 Task: Add Earth's Best Organic Sweet Potatoes Stage 2 to the cart.
Action: Mouse moved to (303, 155)
Screenshot: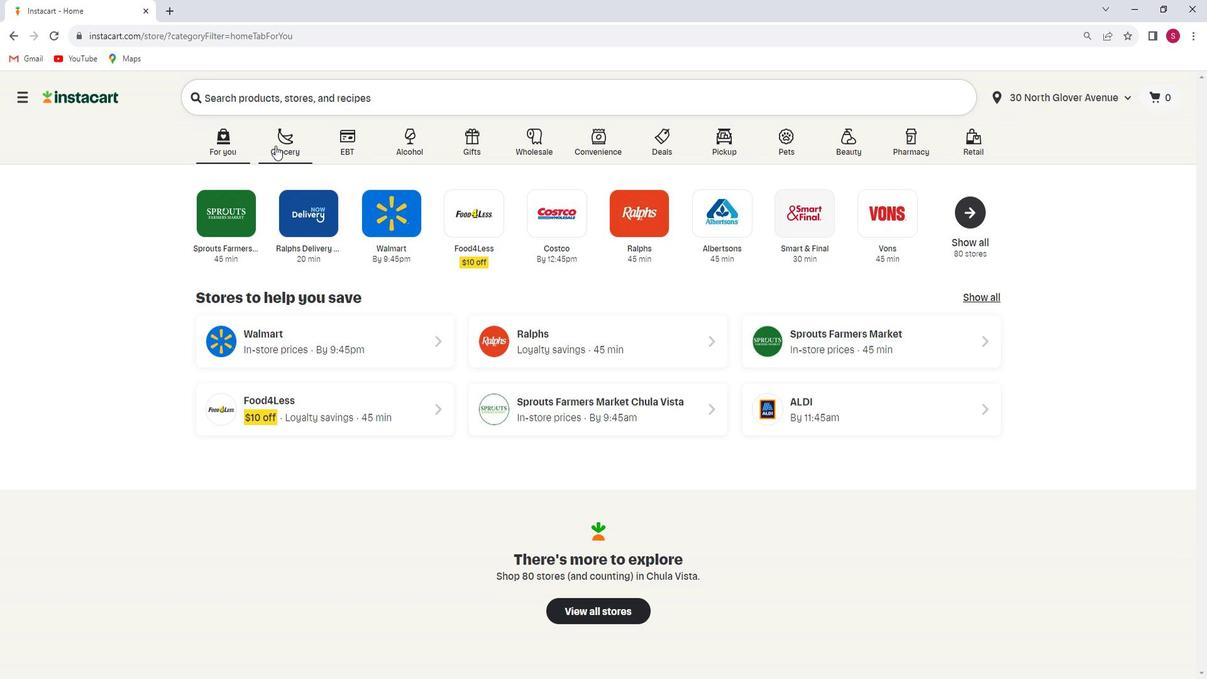 
Action: Mouse pressed left at (303, 155)
Screenshot: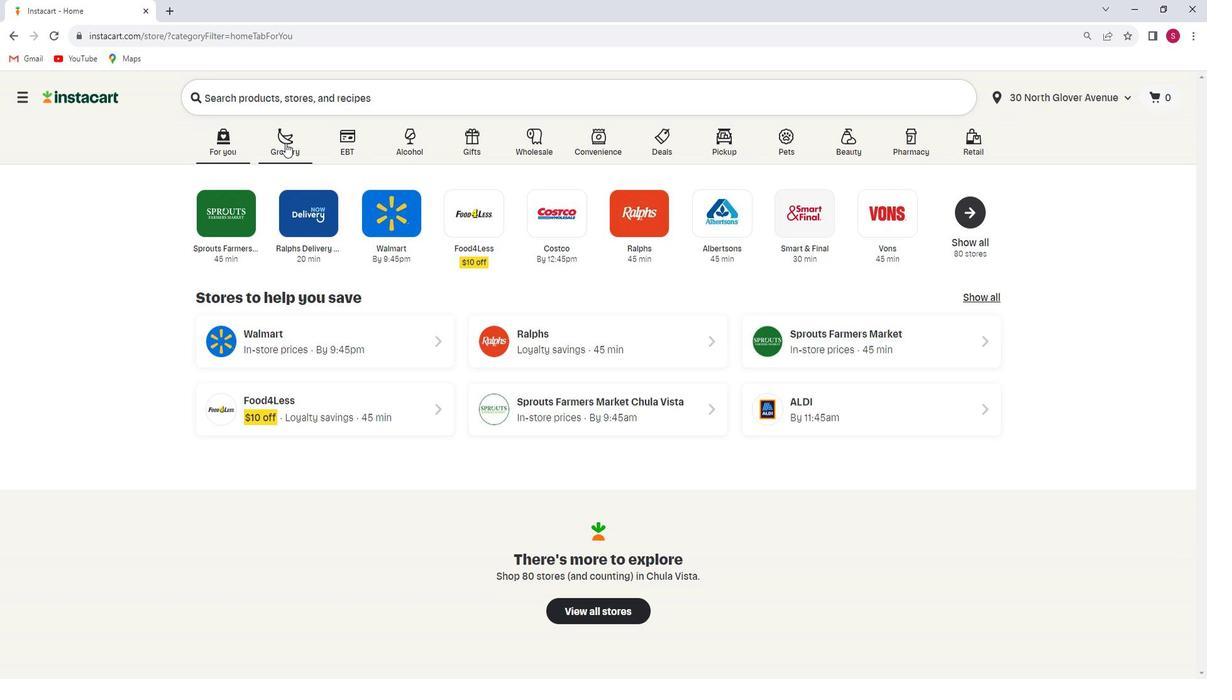 
Action: Mouse moved to (304, 376)
Screenshot: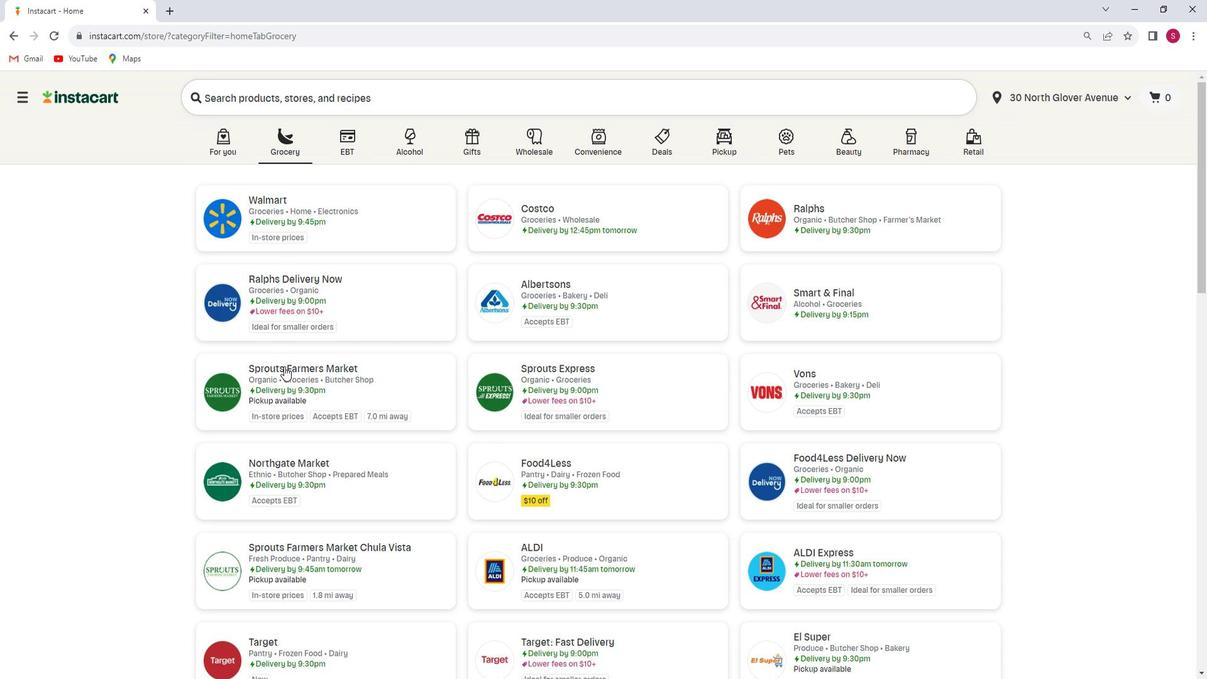 
Action: Mouse pressed left at (304, 376)
Screenshot: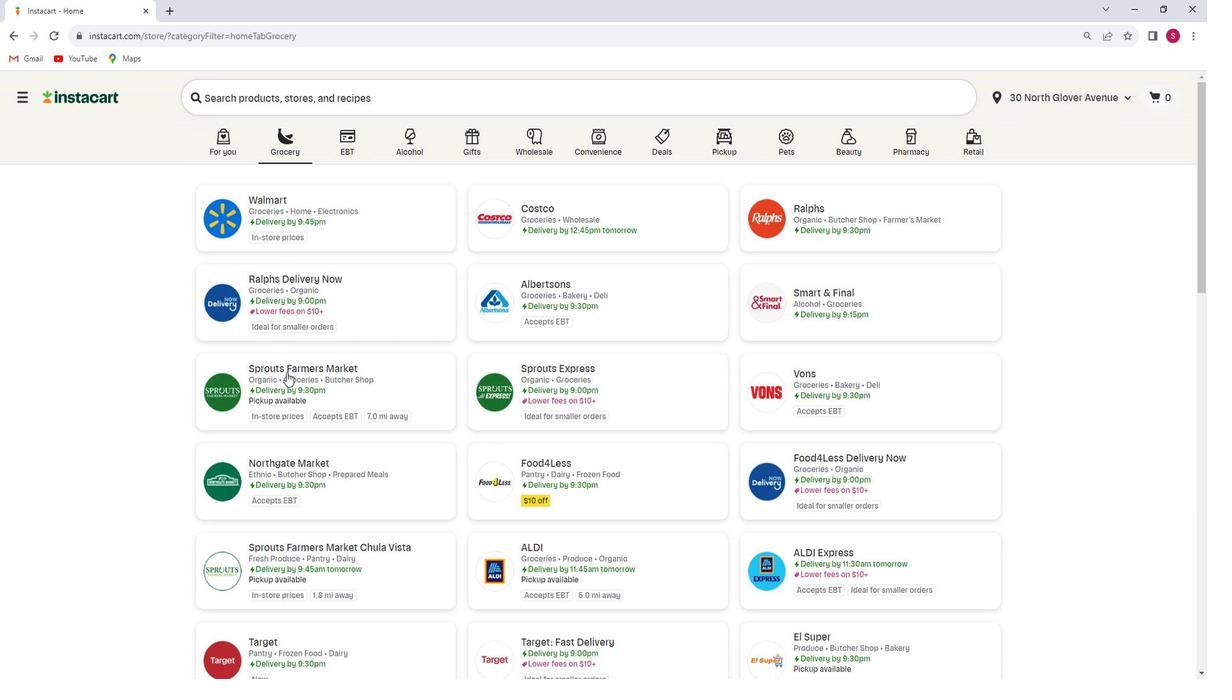 
Action: Mouse moved to (104, 423)
Screenshot: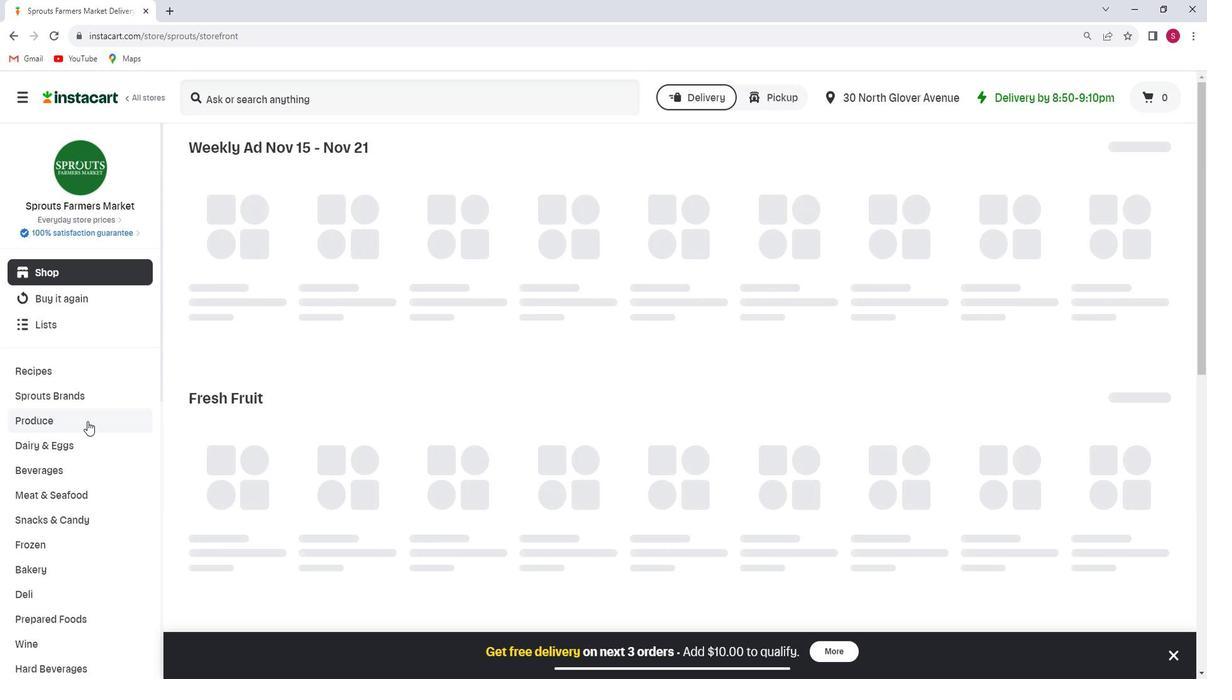 
Action: Mouse scrolled (104, 422) with delta (0, 0)
Screenshot: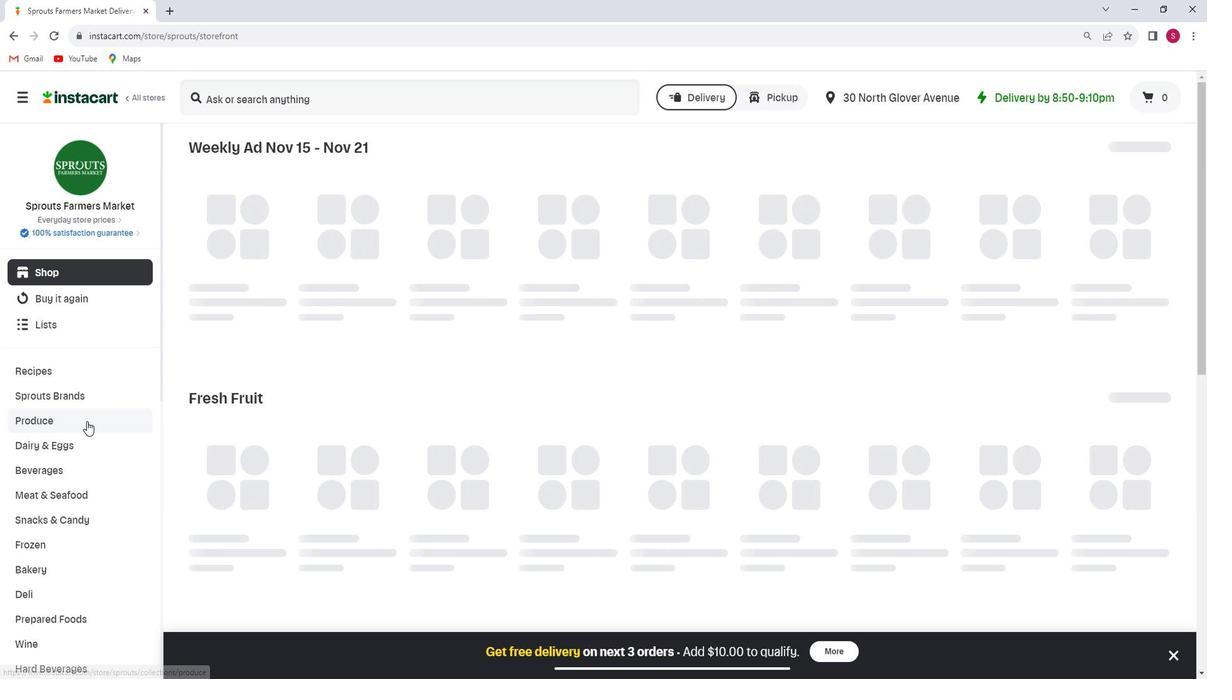 
Action: Mouse scrolled (104, 422) with delta (0, 0)
Screenshot: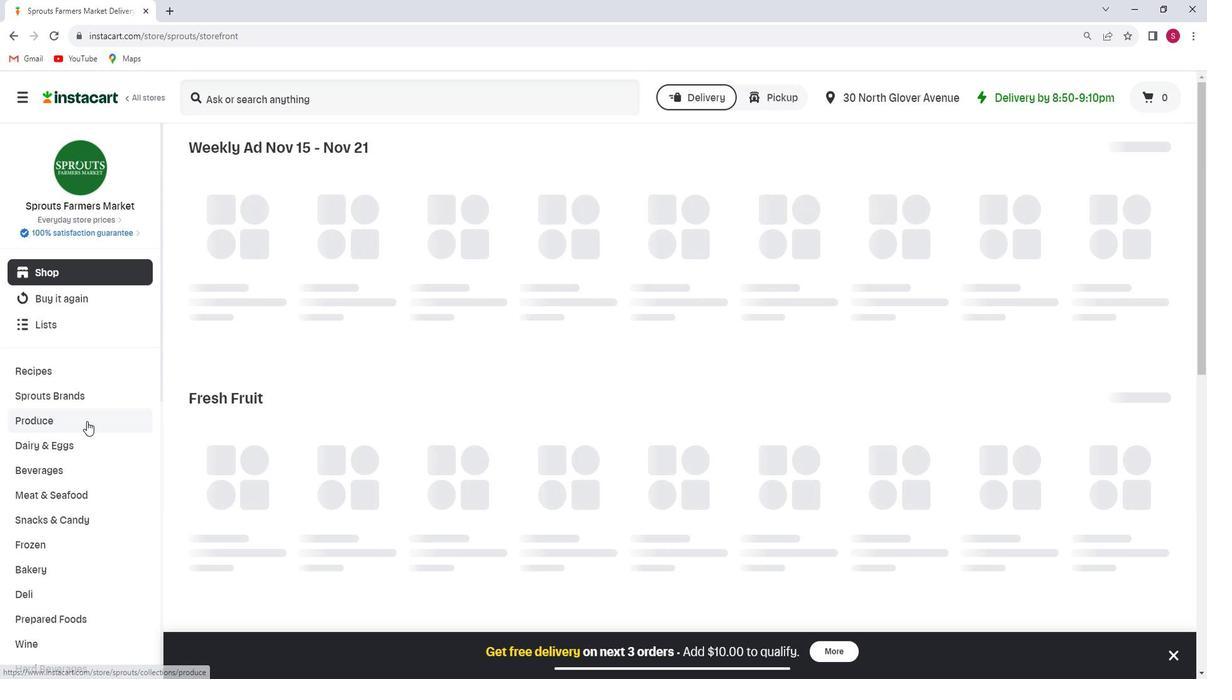 
Action: Mouse scrolled (104, 422) with delta (0, 0)
Screenshot: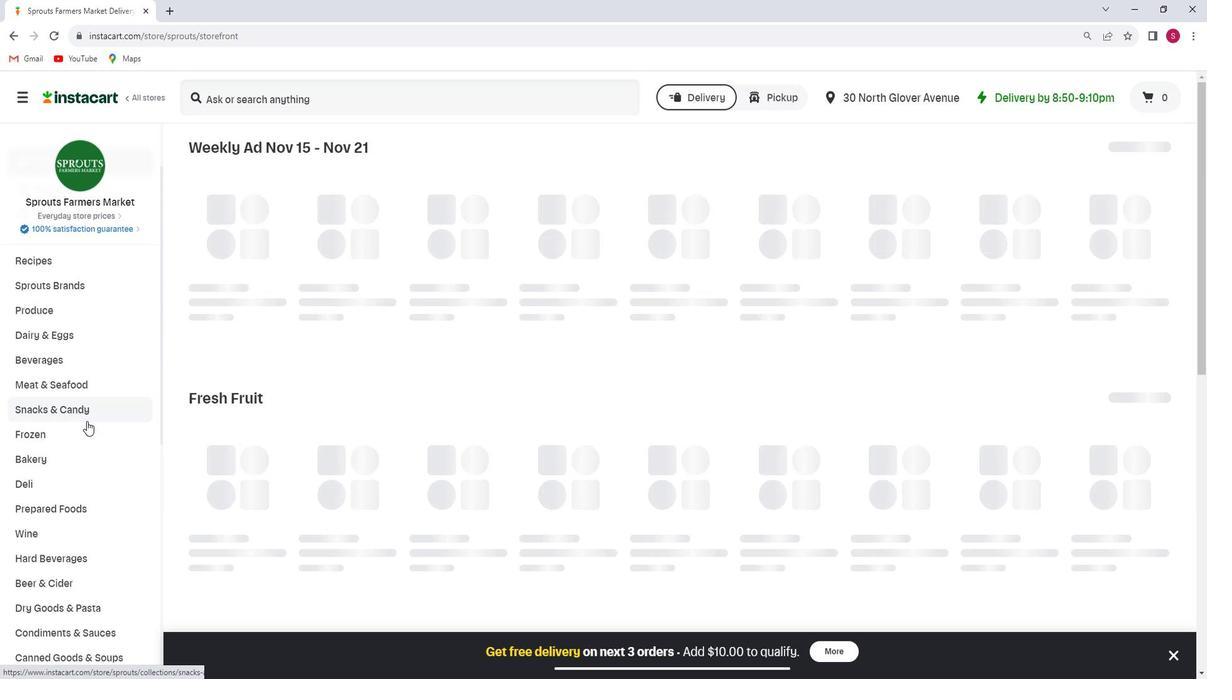 
Action: Mouse scrolled (104, 422) with delta (0, 0)
Screenshot: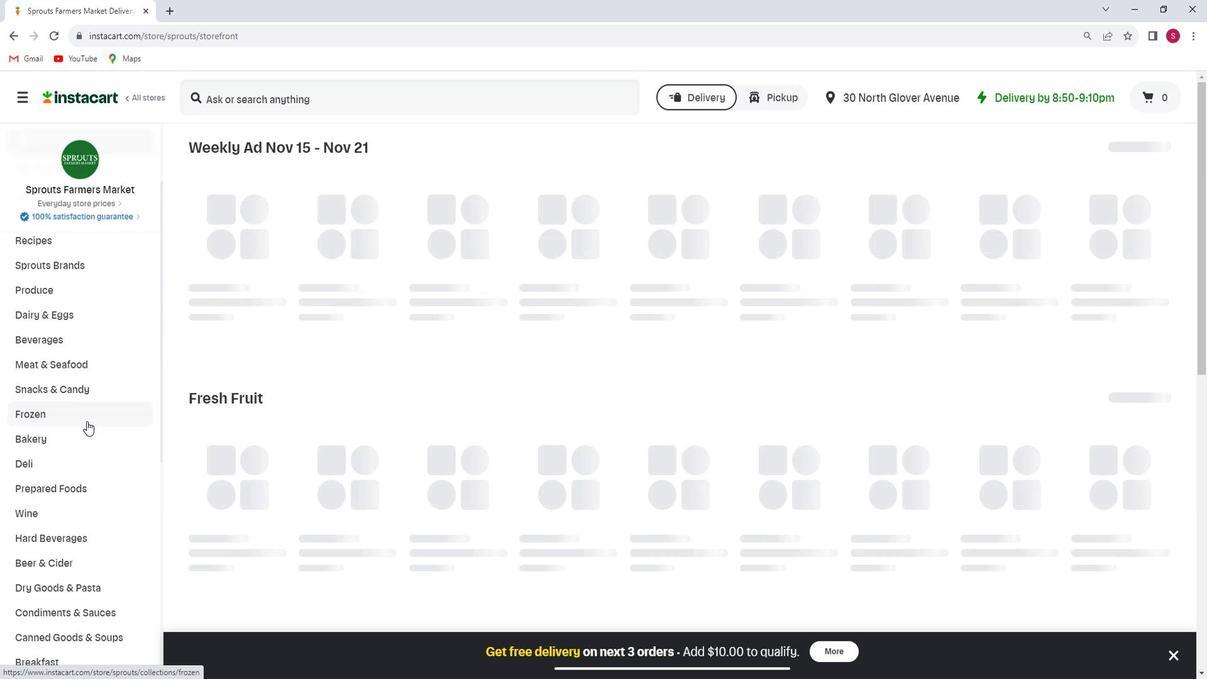 
Action: Mouse moved to (104, 422)
Screenshot: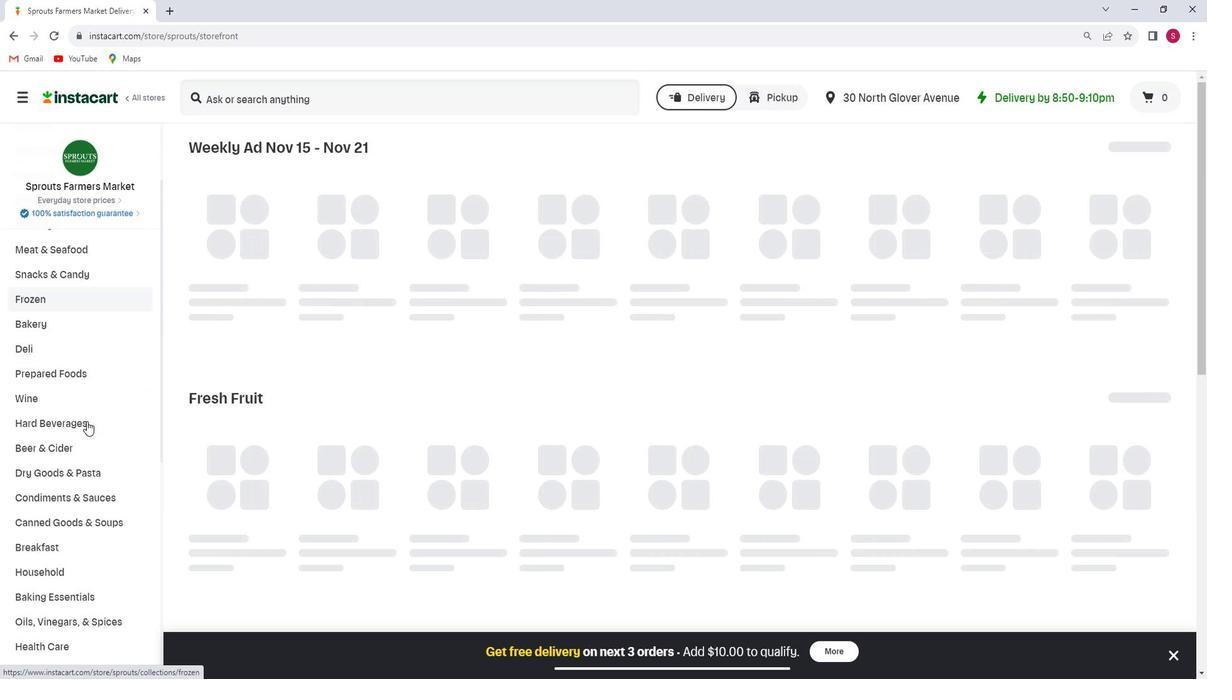 
Action: Mouse scrolled (104, 422) with delta (0, 0)
Screenshot: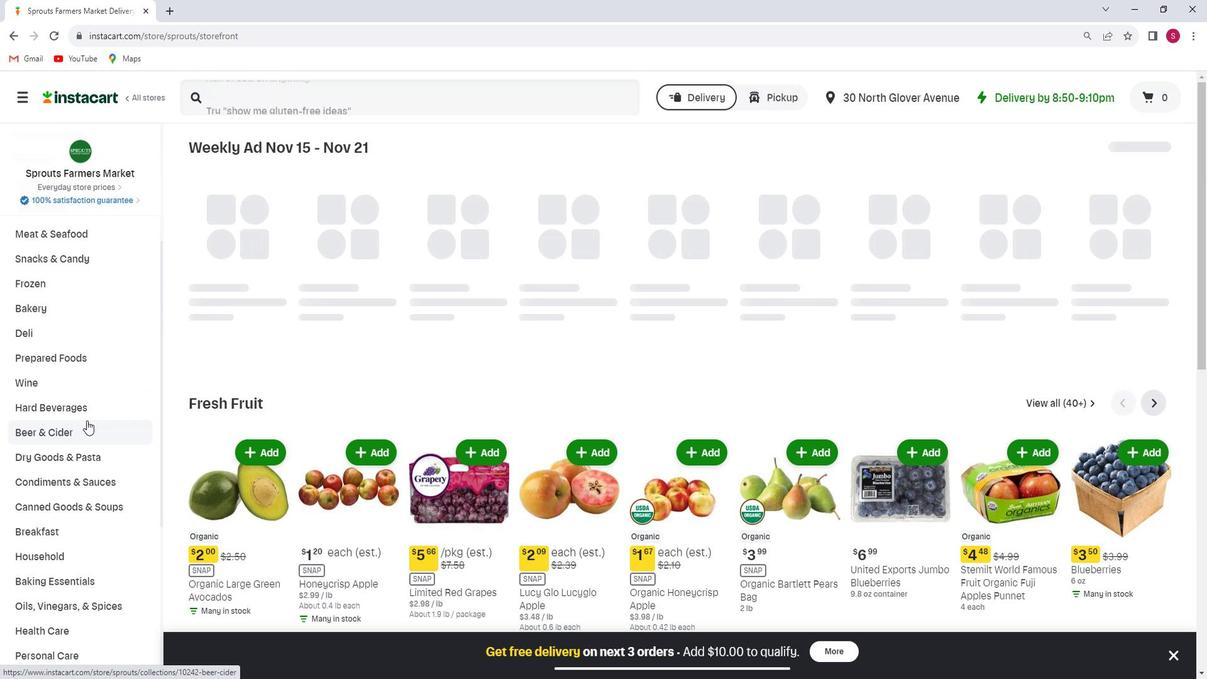 
Action: Mouse scrolled (104, 422) with delta (0, 0)
Screenshot: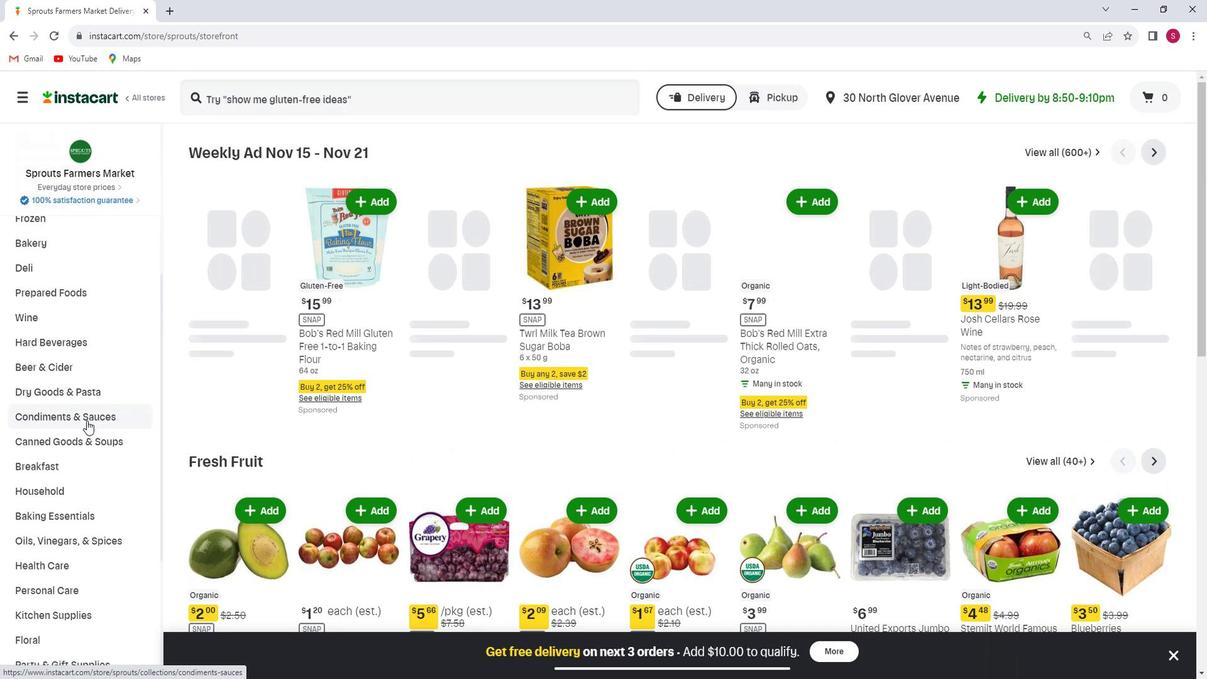 
Action: Mouse scrolled (104, 422) with delta (0, 0)
Screenshot: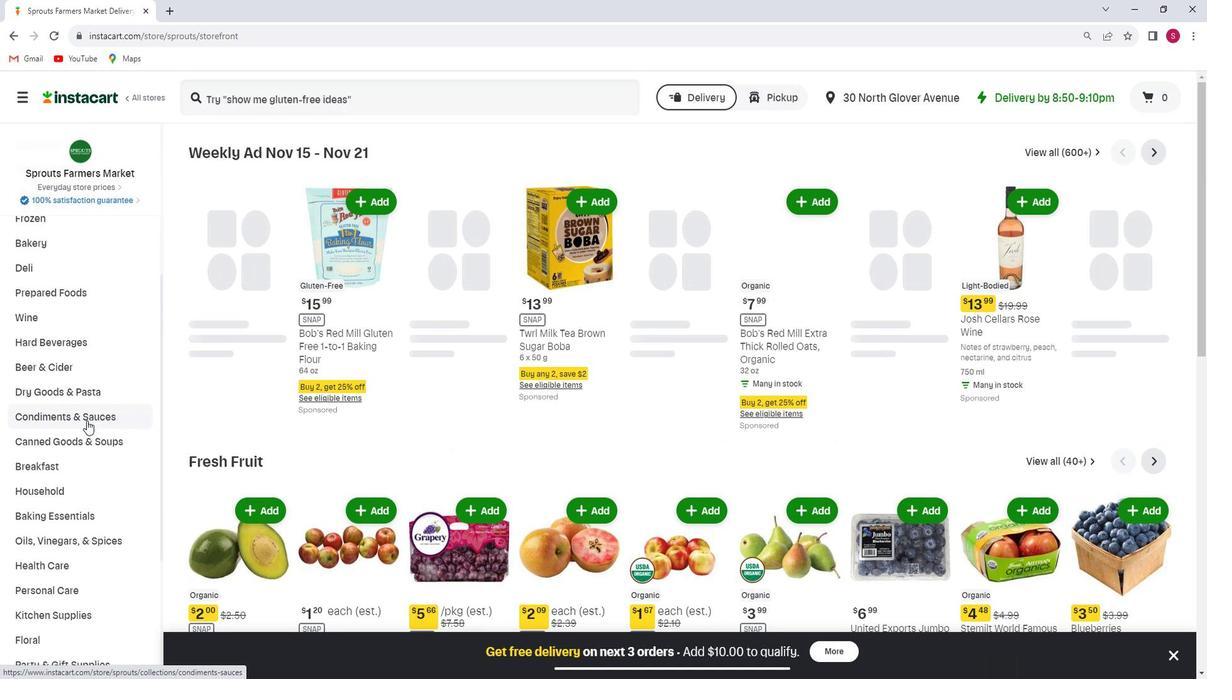 
Action: Mouse scrolled (104, 422) with delta (0, 0)
Screenshot: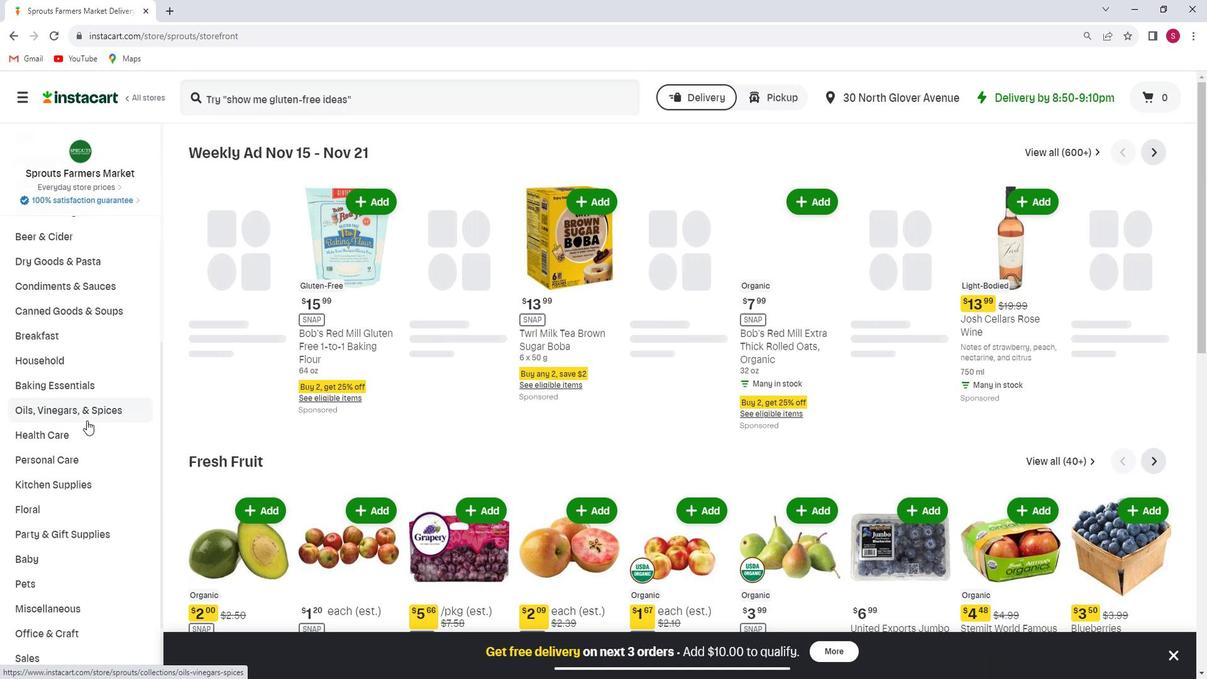 
Action: Mouse scrolled (104, 422) with delta (0, 0)
Screenshot: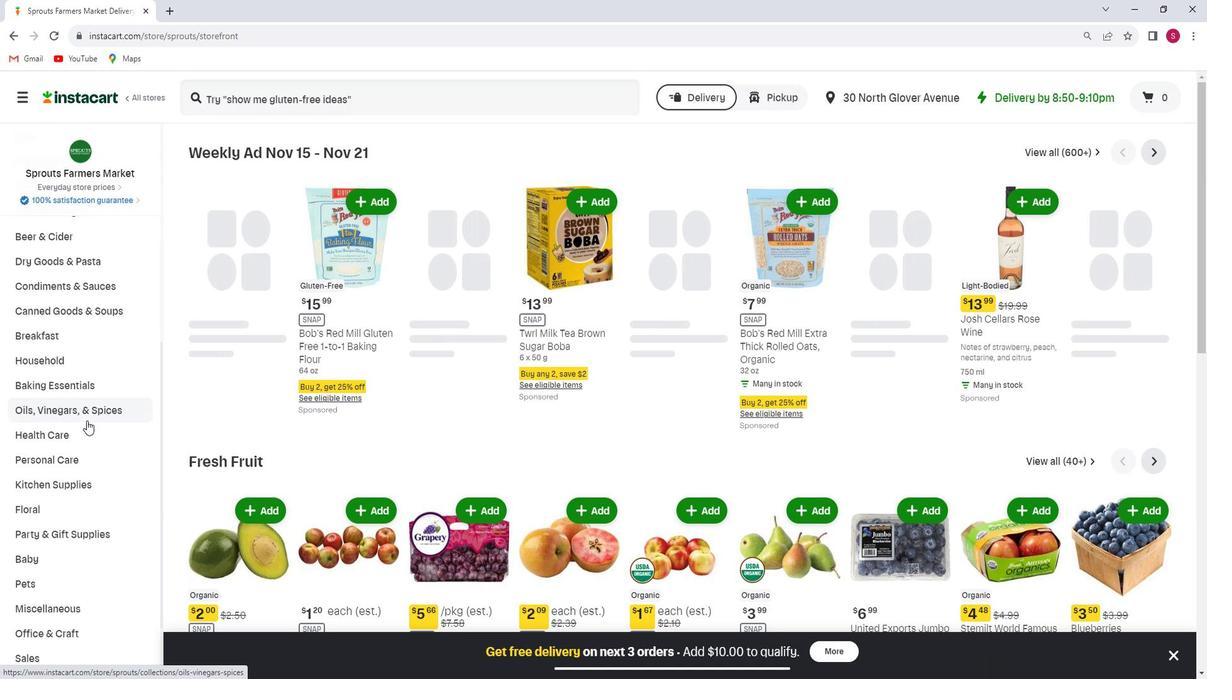 
Action: Mouse moved to (111, 452)
Screenshot: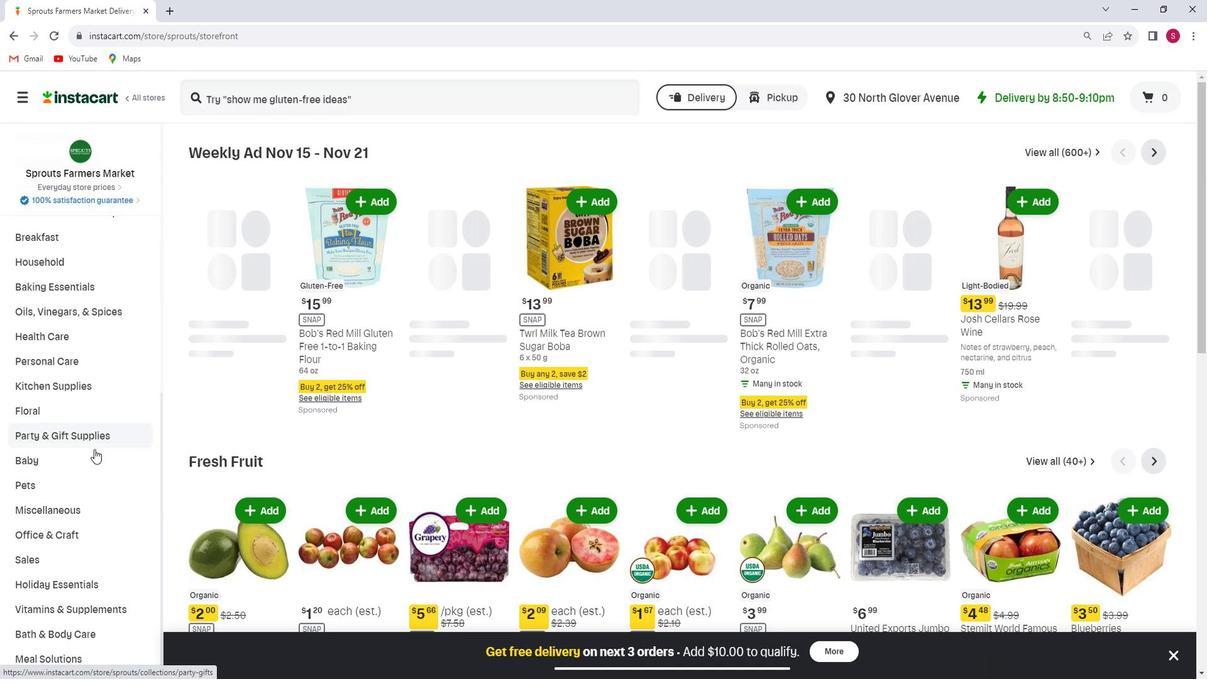 
Action: Mouse pressed left at (111, 452)
Screenshot: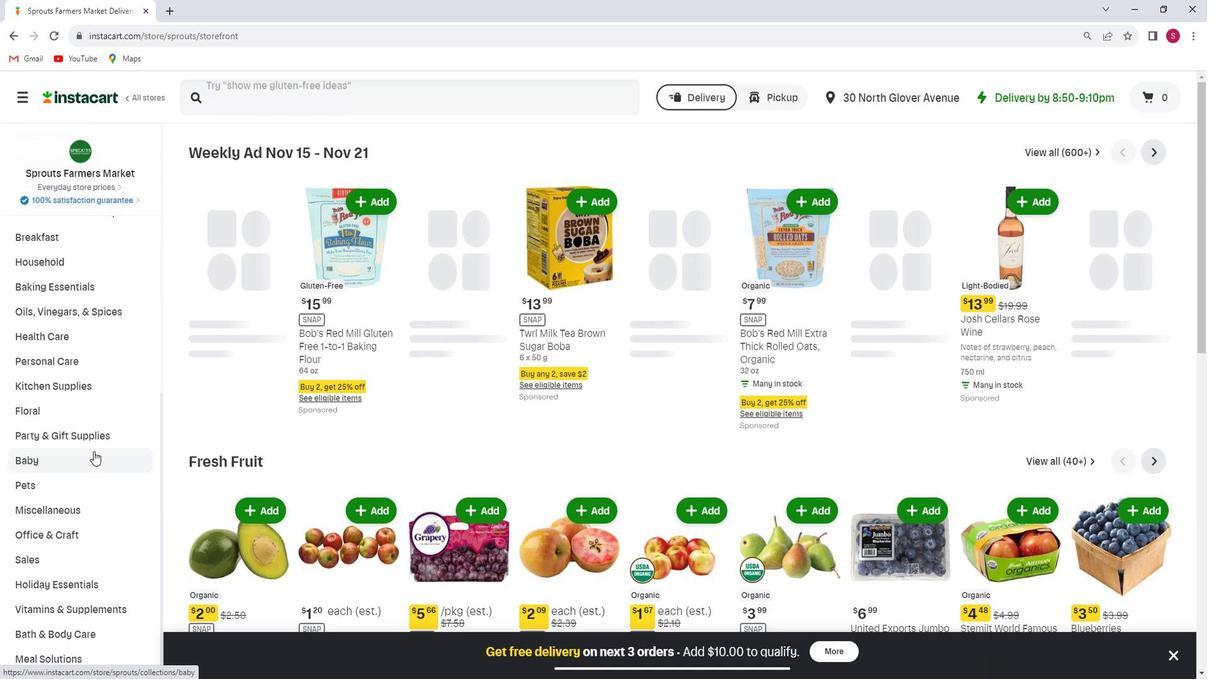
Action: Mouse moved to (90, 563)
Screenshot: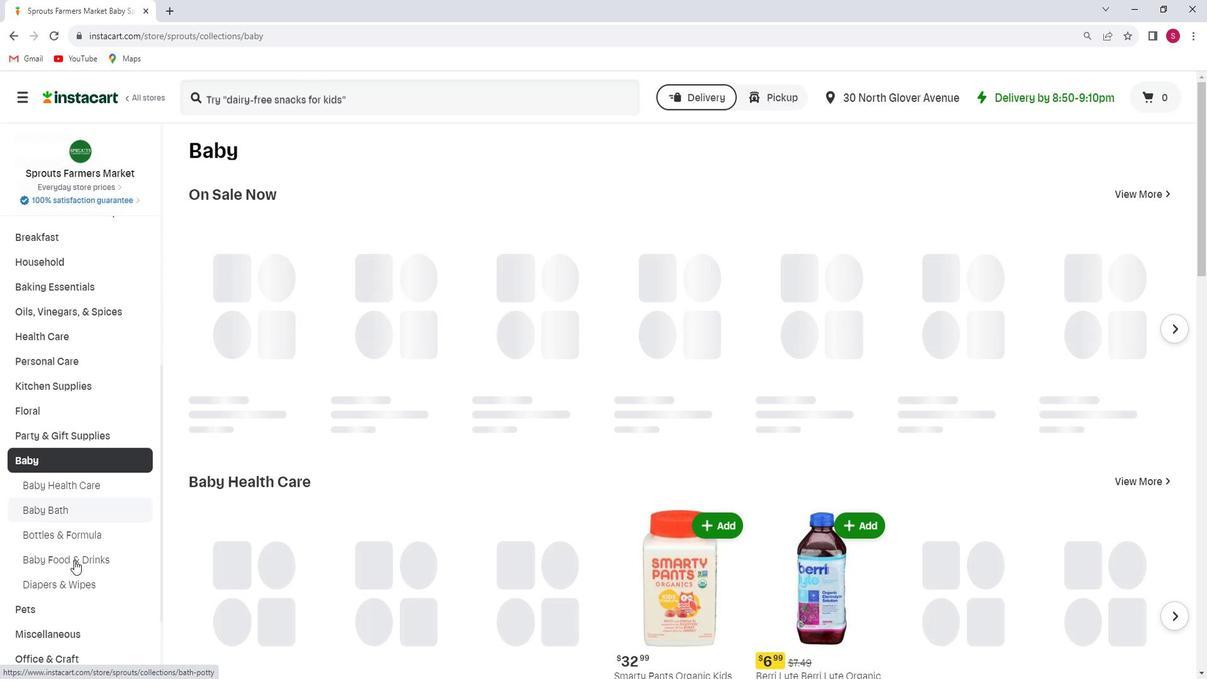 
Action: Mouse pressed left at (90, 563)
Screenshot: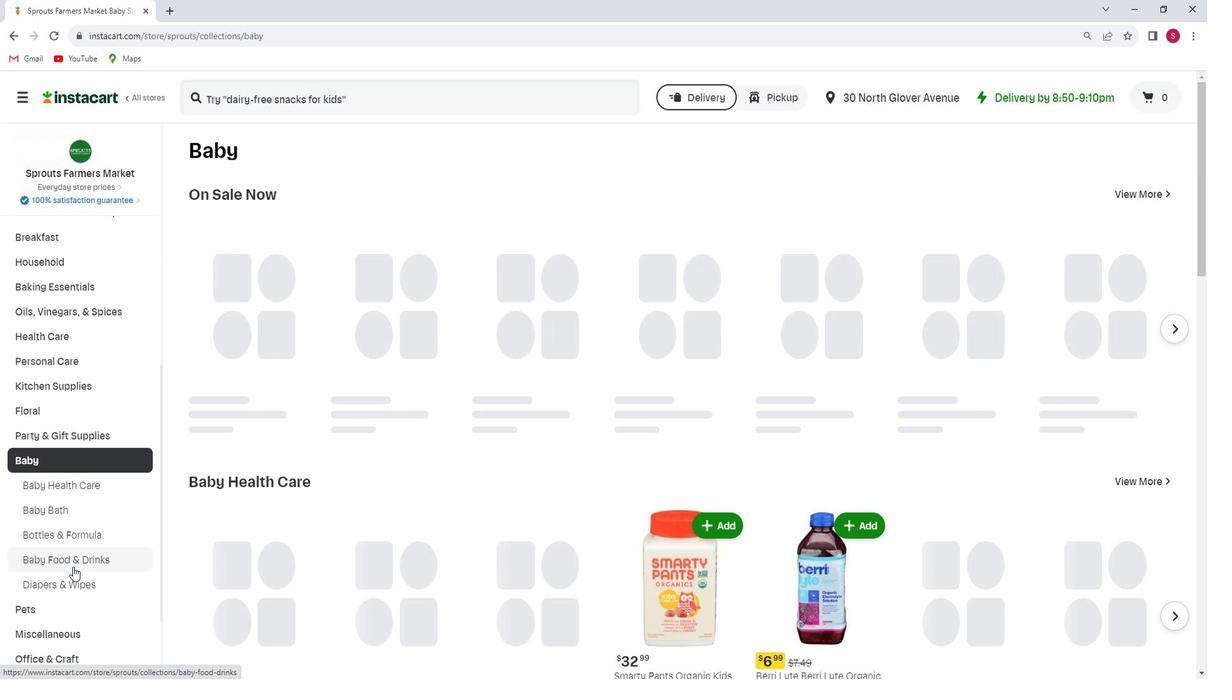 
Action: Mouse moved to (259, 116)
Screenshot: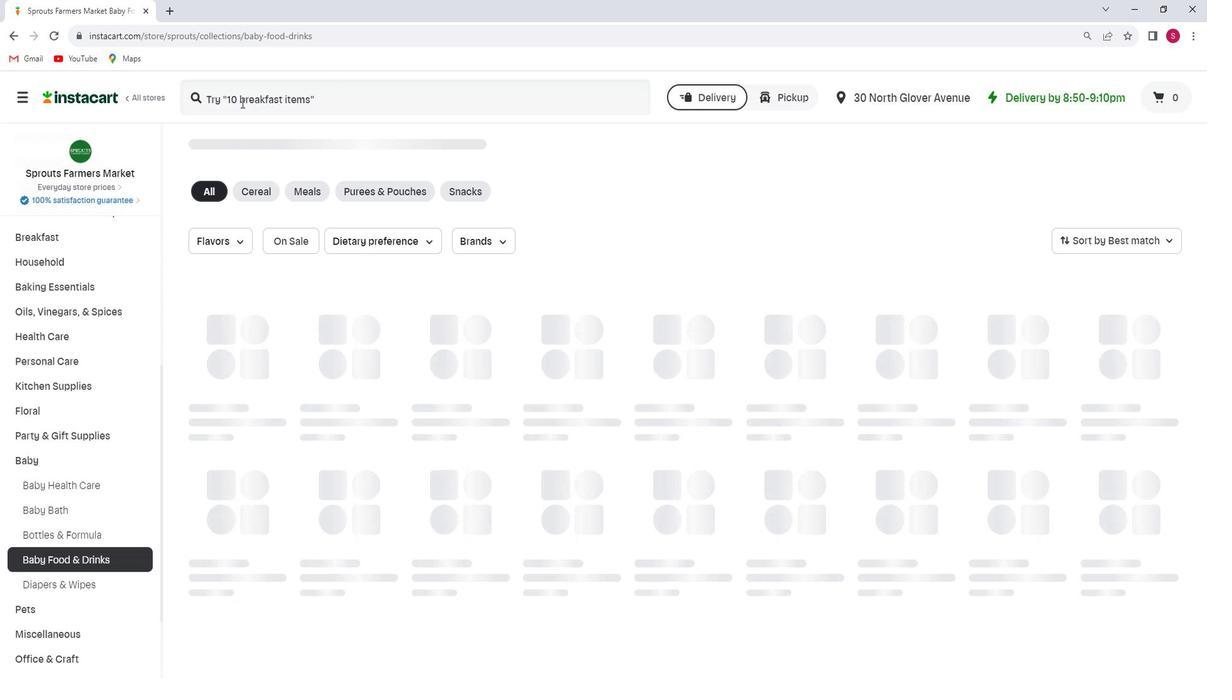 
Action: Mouse pressed left at (259, 116)
Screenshot: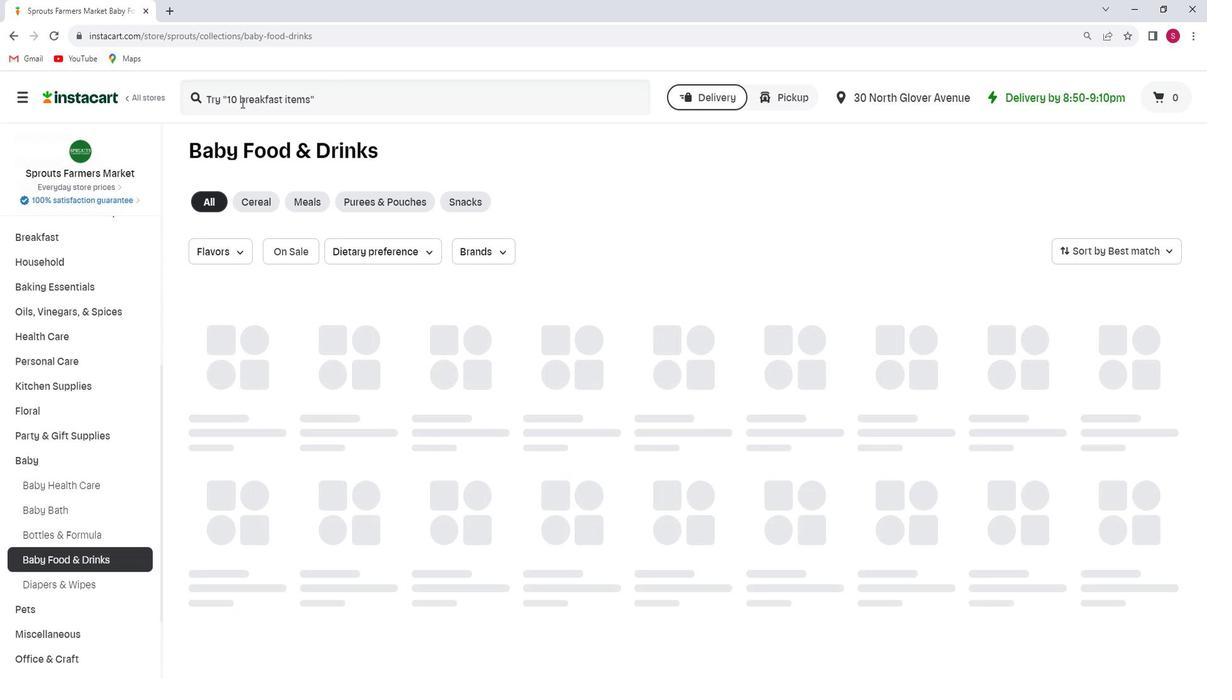 
Action: Mouse moved to (255, 111)
Screenshot: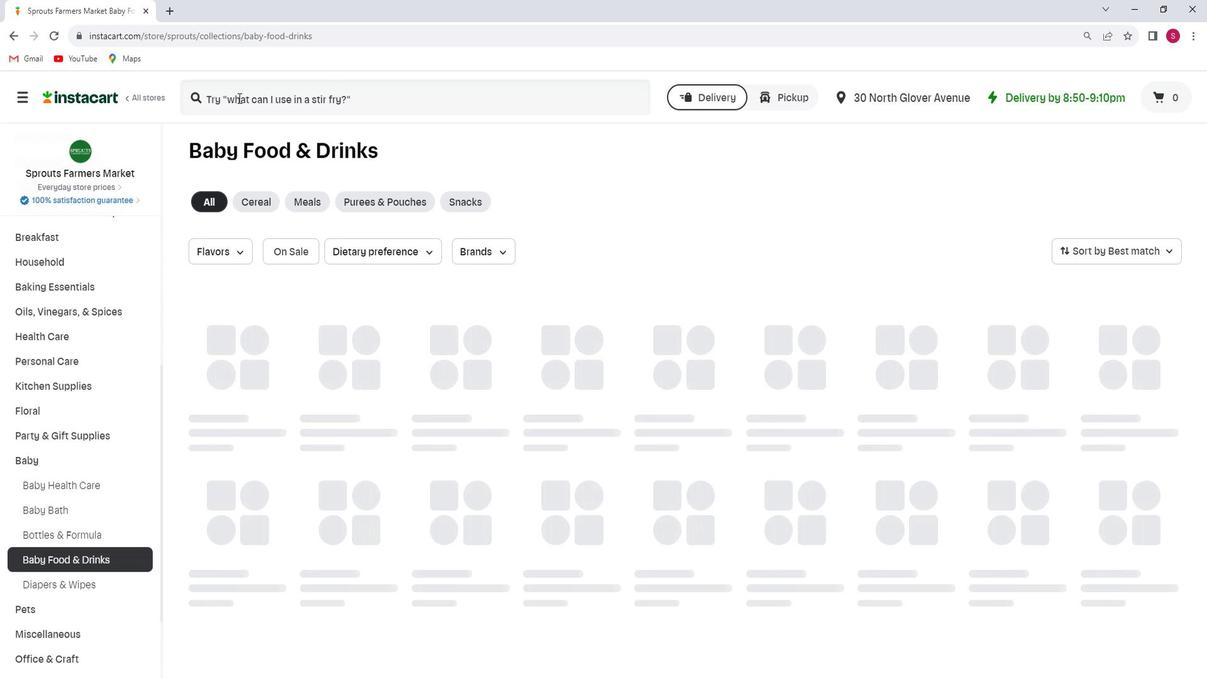
Action: Mouse pressed left at (255, 111)
Screenshot: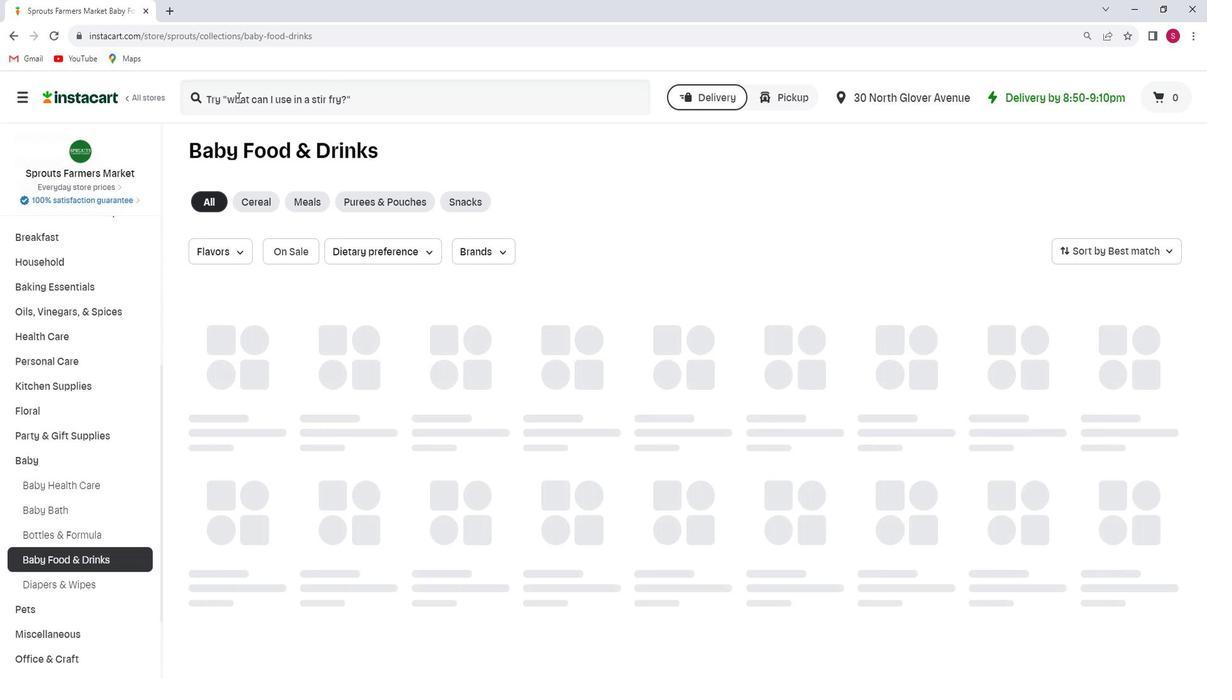 
Action: Key pressed <Key.shift>Earth's<Key.space><Key.shift_r>Best<Key.space><Key.shift_r>Organic<Key.space><Key.shift>Sweet<Key.space><Key.shift_r>Potatoes<Key.space><Key.shift>Stage<Key.space>2<Key.enter>
Screenshot: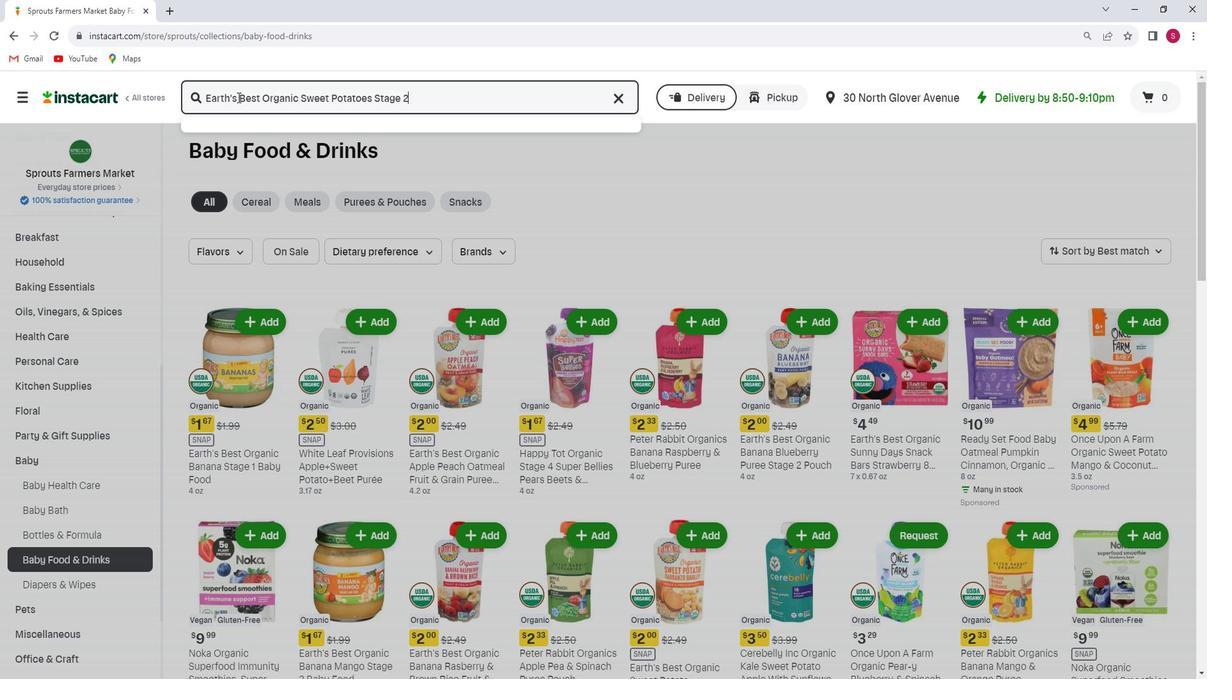 
Action: Mouse moved to (361, 244)
Screenshot: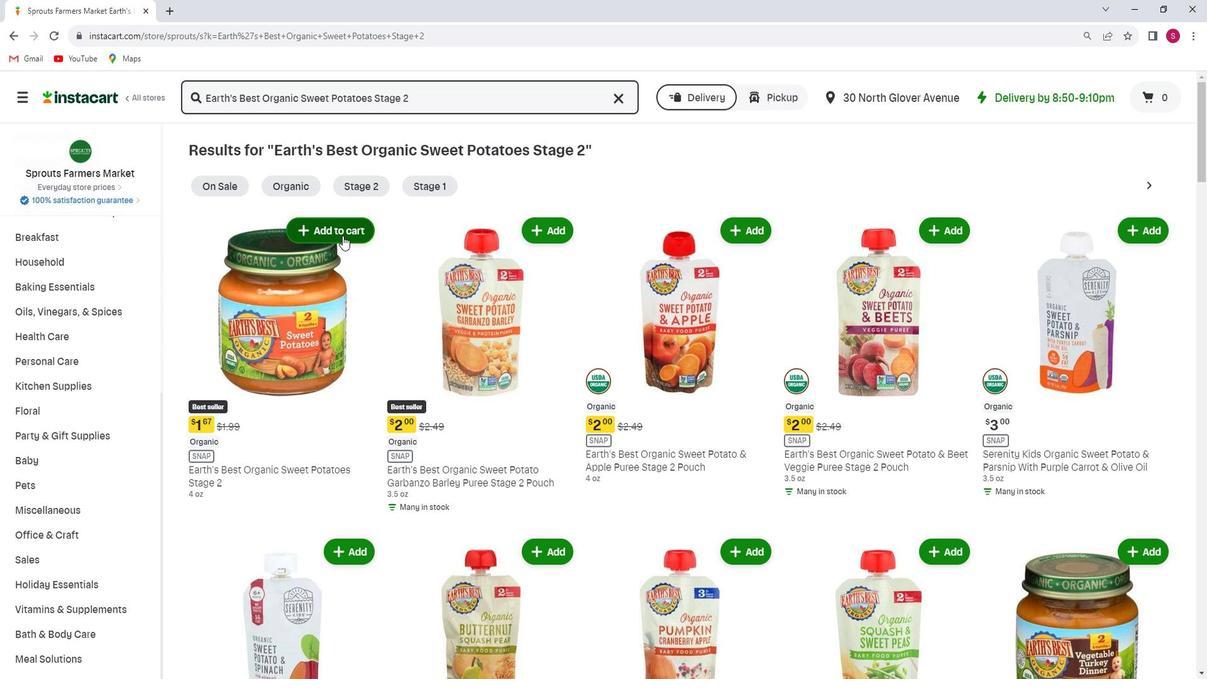 
Action: Mouse pressed left at (361, 244)
Screenshot: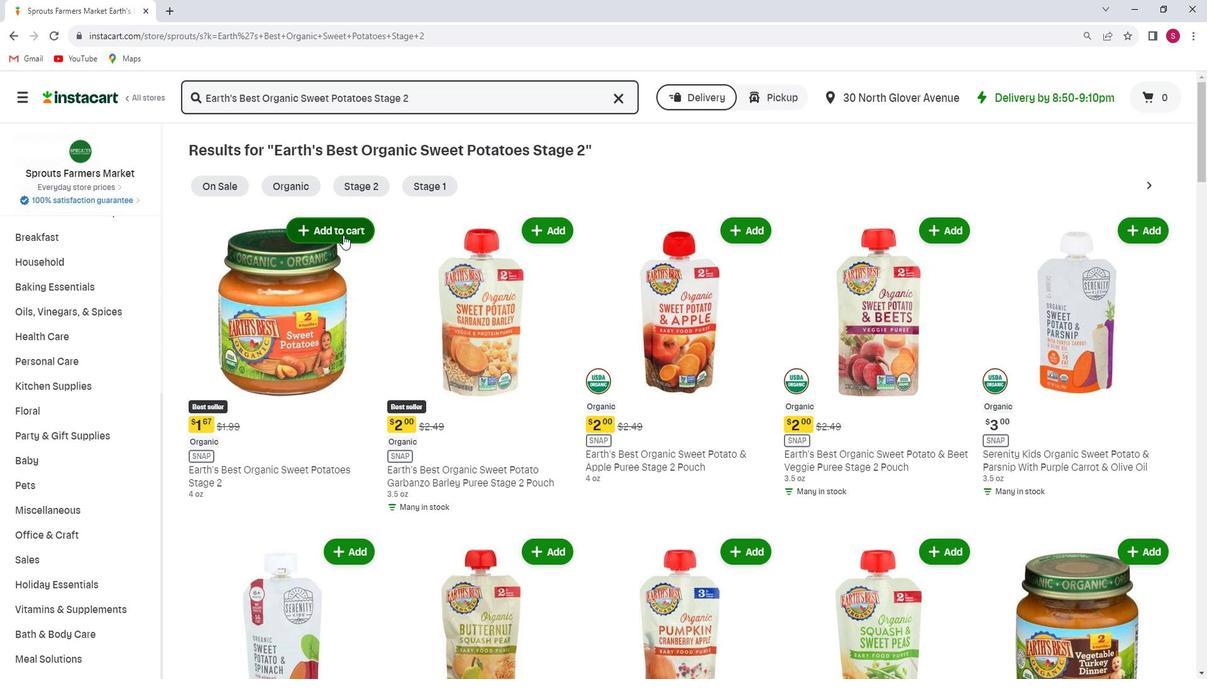 
Action: Mouse moved to (369, 316)
Screenshot: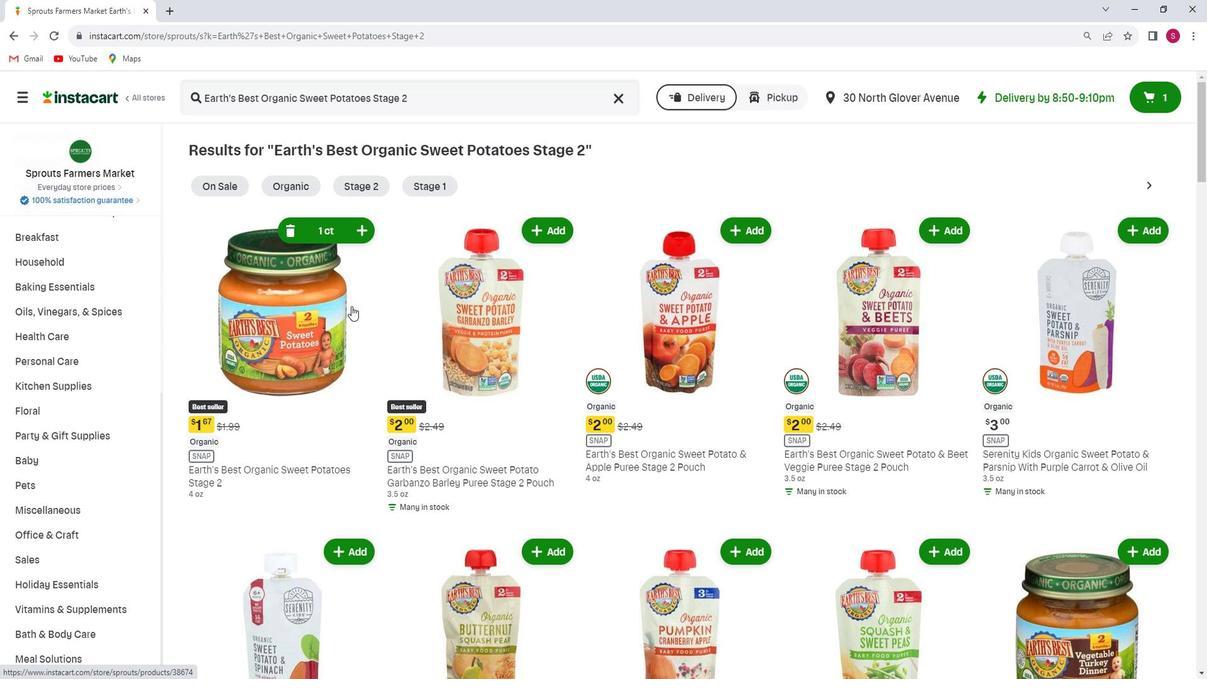 
